 Task: Add Else Nutrition Organic Plant-based Toddler Drink to the cart.
Action: Mouse moved to (278, 150)
Screenshot: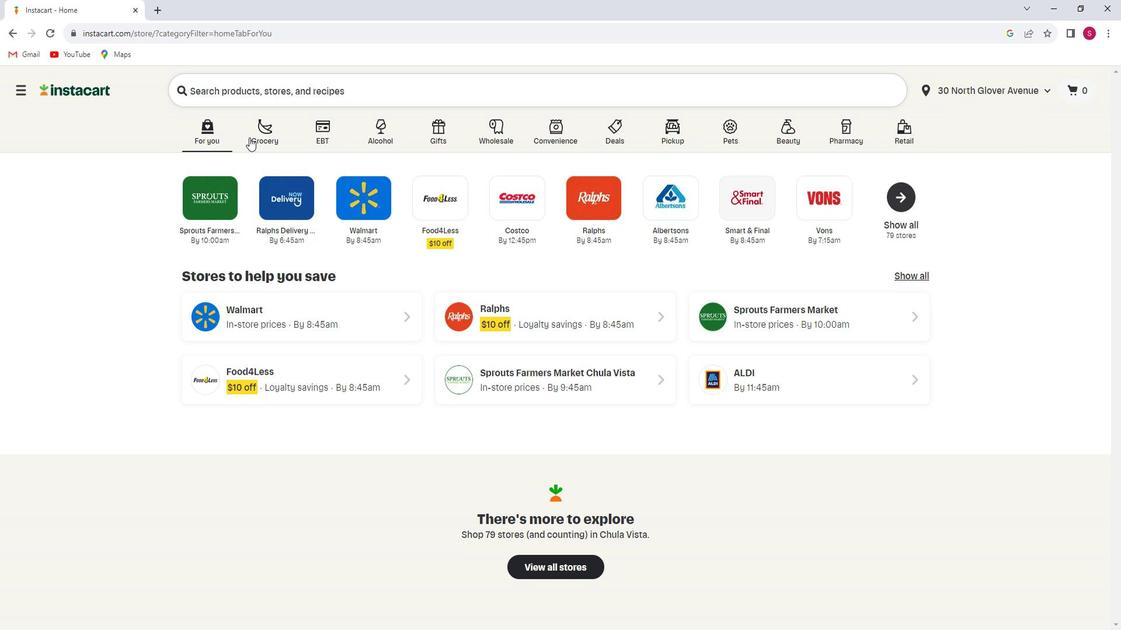 
Action: Mouse pressed left at (278, 150)
Screenshot: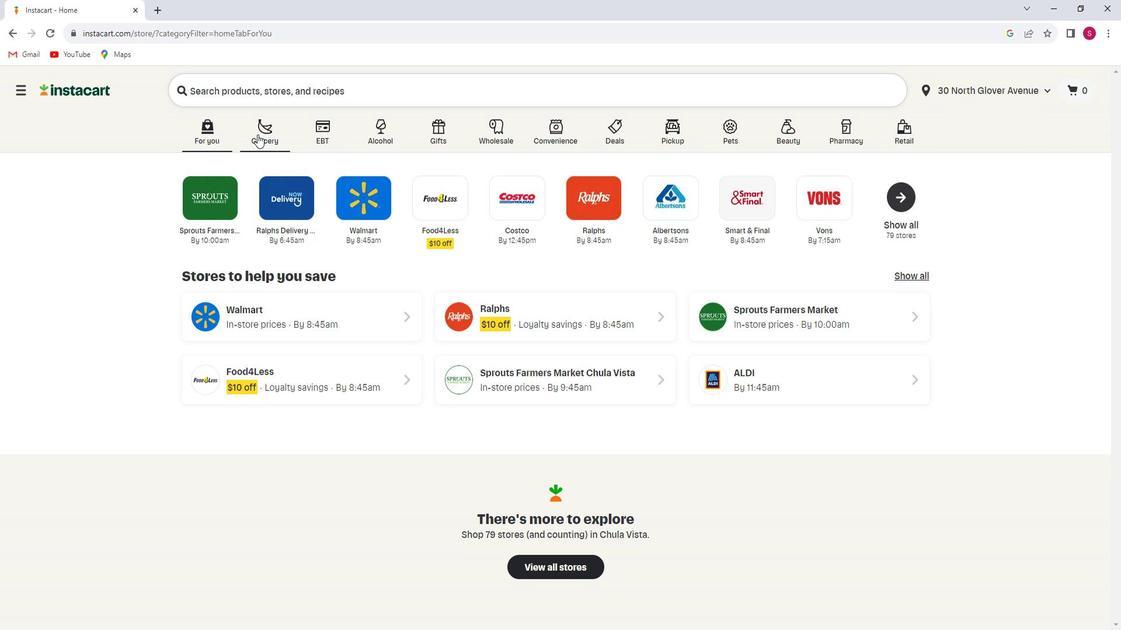 
Action: Mouse moved to (271, 353)
Screenshot: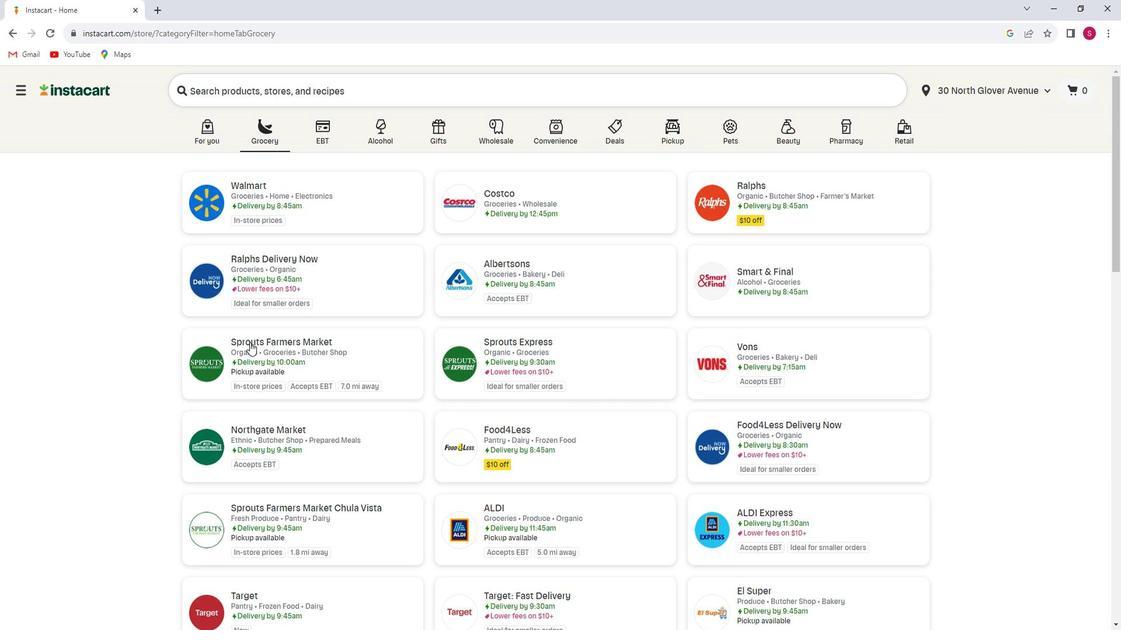 
Action: Mouse pressed left at (271, 353)
Screenshot: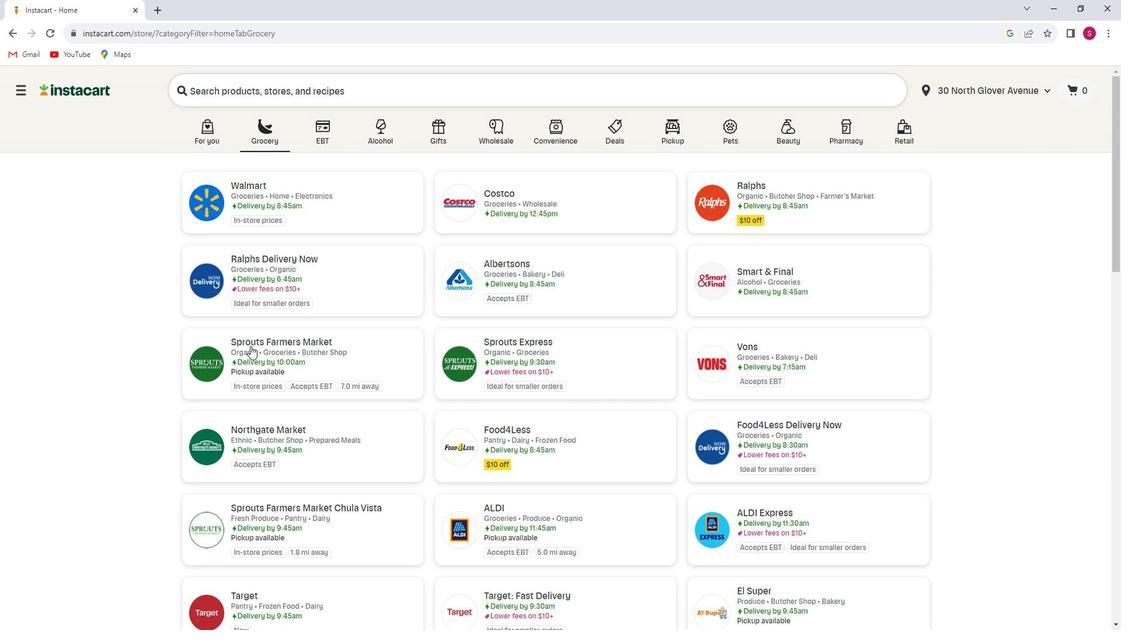
Action: Mouse moved to (95, 415)
Screenshot: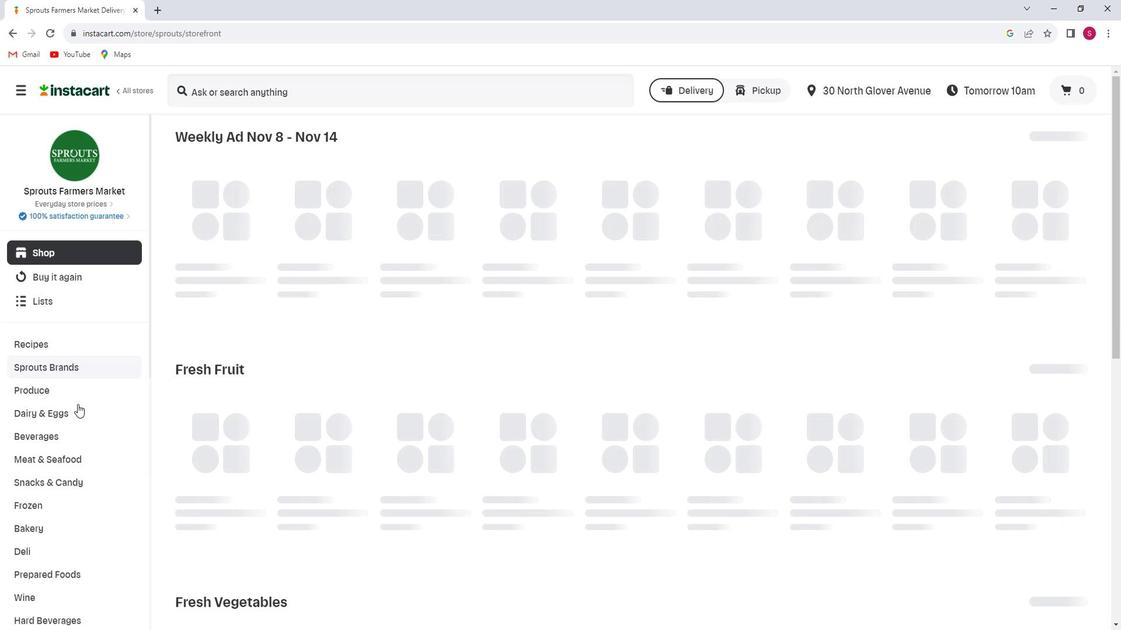 
Action: Mouse scrolled (95, 414) with delta (0, 0)
Screenshot: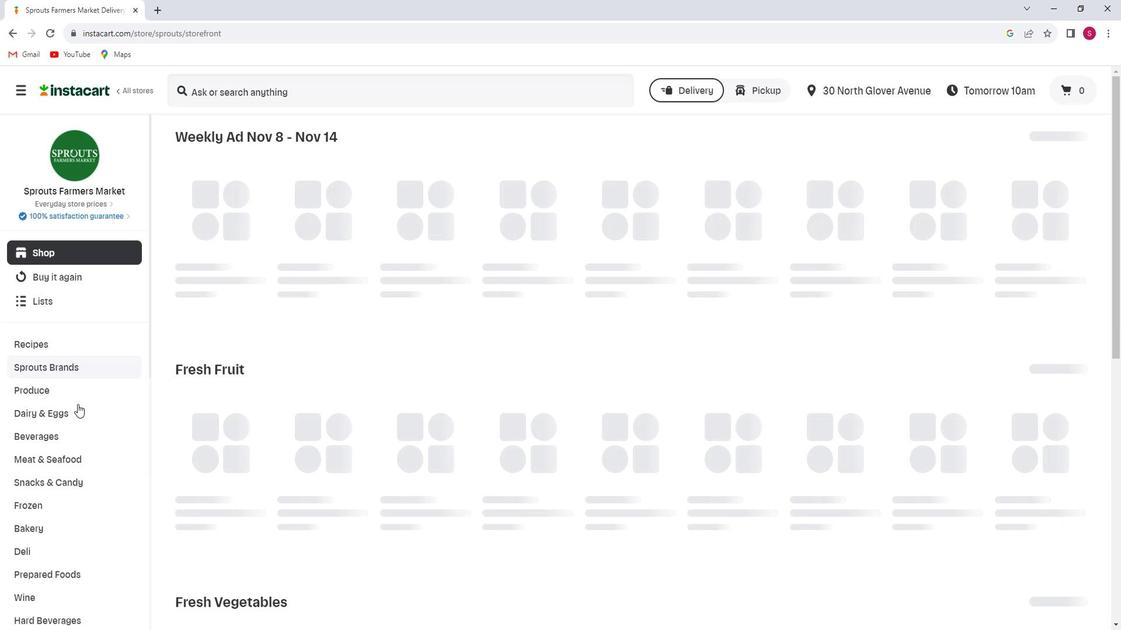 
Action: Mouse moved to (95, 418)
Screenshot: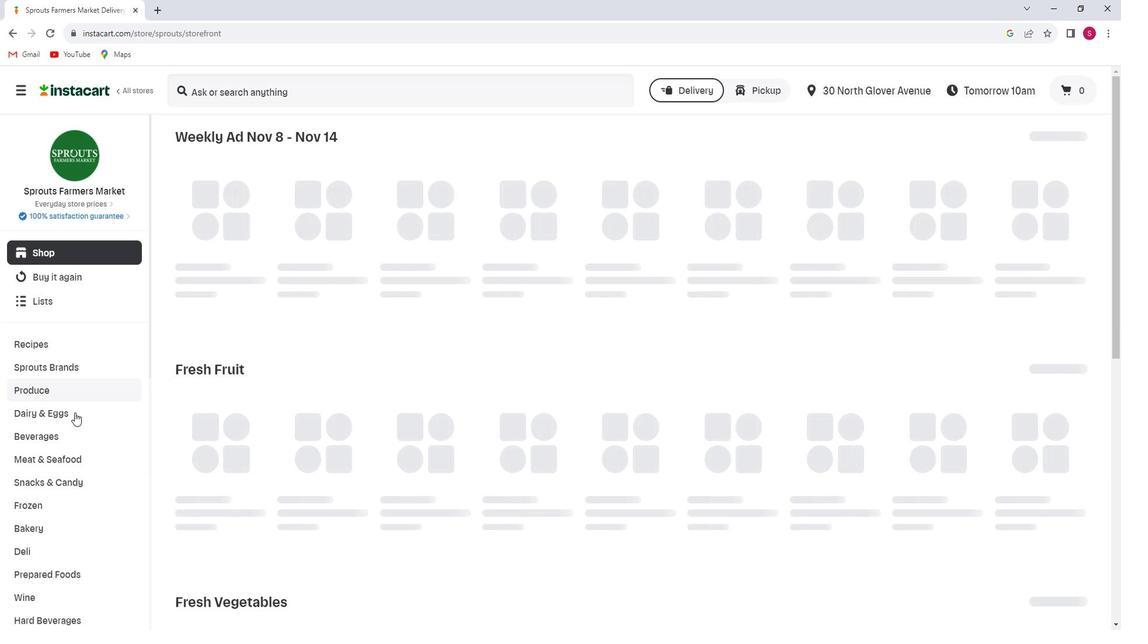 
Action: Mouse scrolled (95, 417) with delta (0, 0)
Screenshot: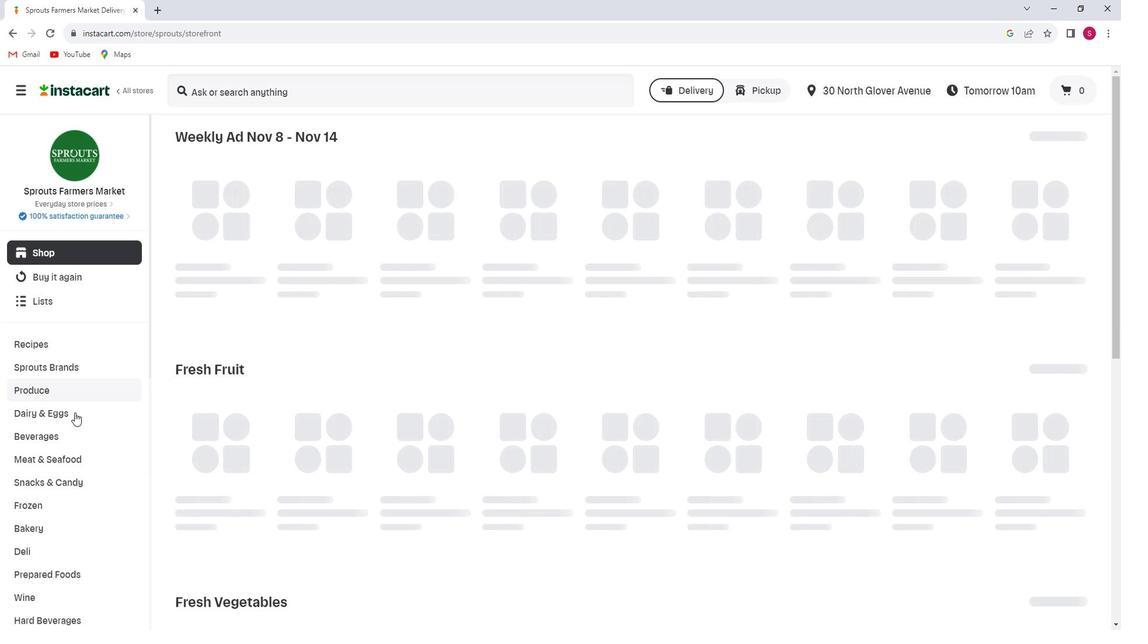 
Action: Mouse moved to (93, 421)
Screenshot: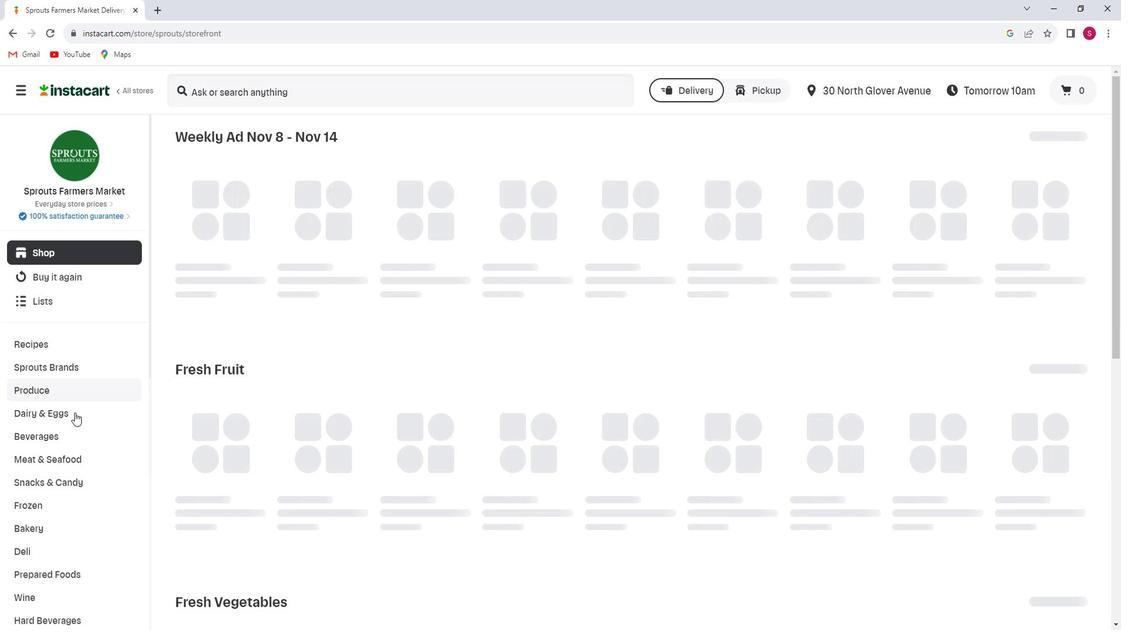 
Action: Mouse scrolled (93, 421) with delta (0, 0)
Screenshot: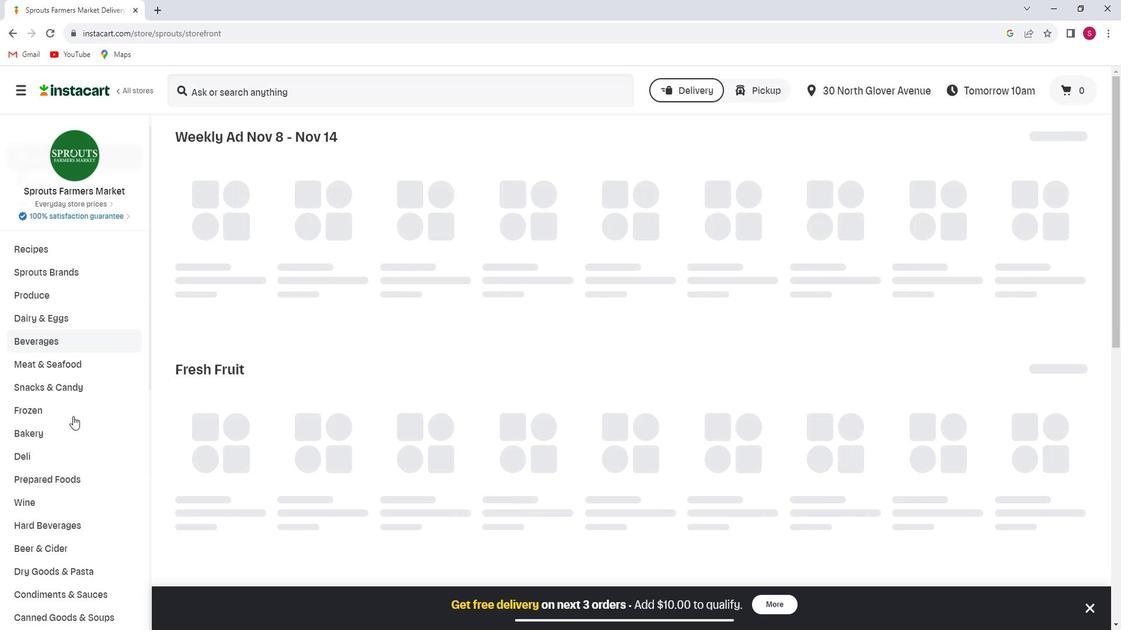 
Action: Mouse scrolled (93, 421) with delta (0, 0)
Screenshot: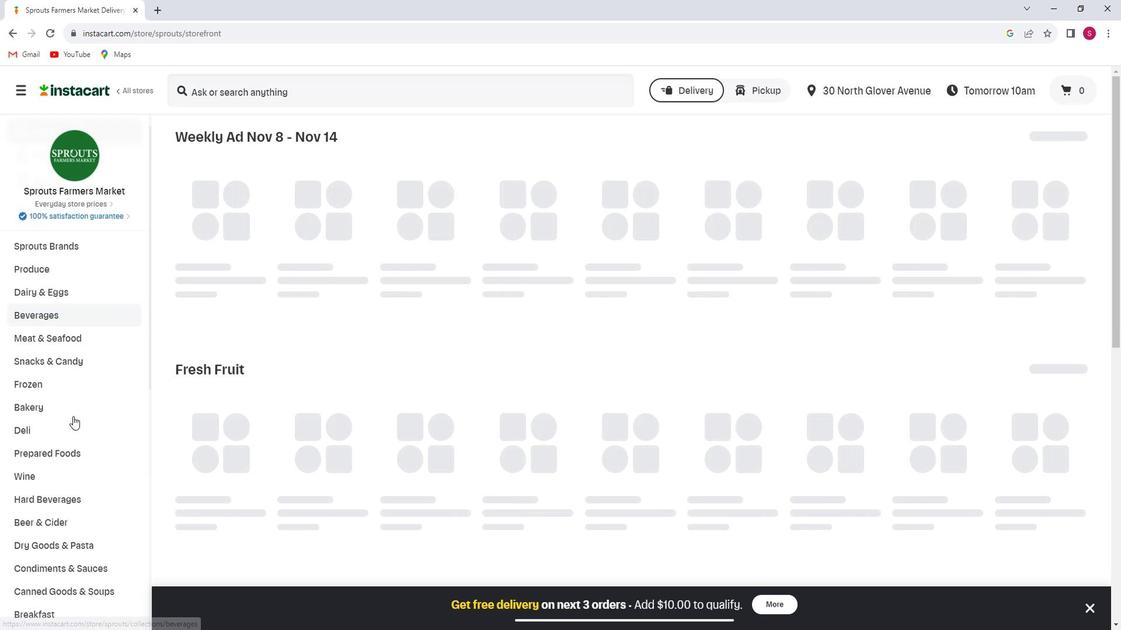 
Action: Mouse scrolled (93, 421) with delta (0, 0)
Screenshot: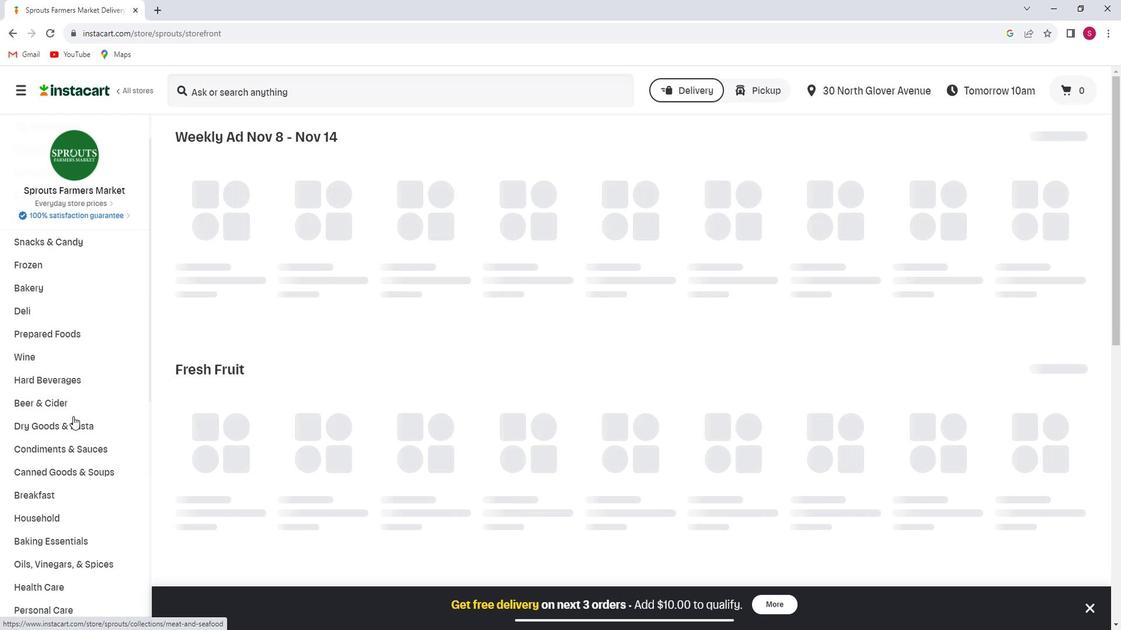 
Action: Mouse scrolled (93, 421) with delta (0, 0)
Screenshot: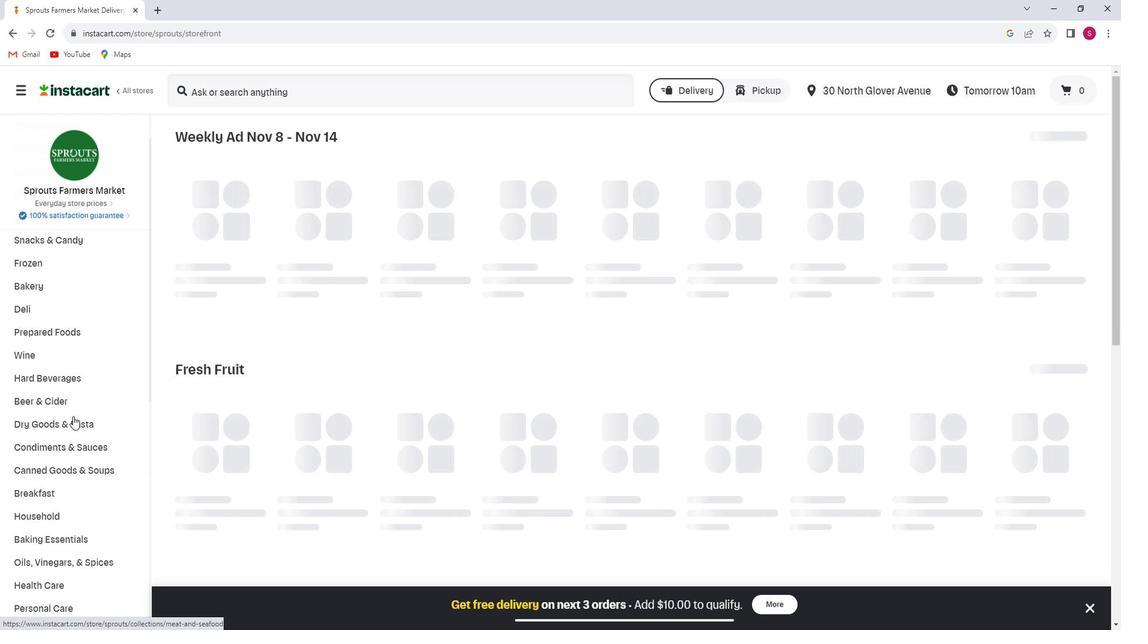 
Action: Mouse scrolled (93, 421) with delta (0, 0)
Screenshot: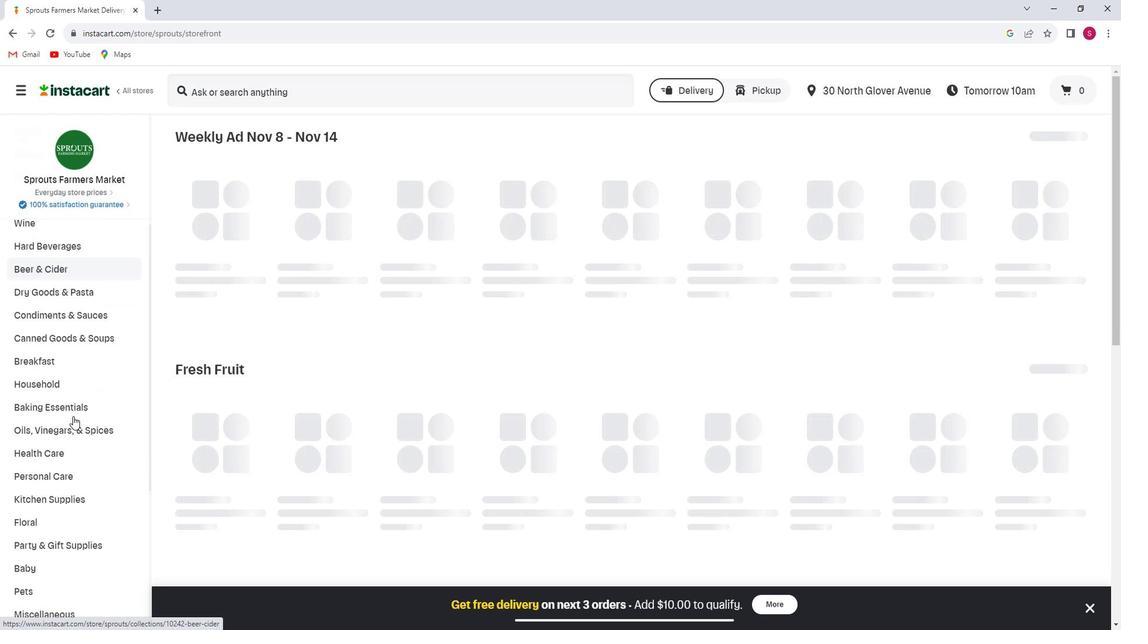 
Action: Mouse scrolled (93, 421) with delta (0, 0)
Screenshot: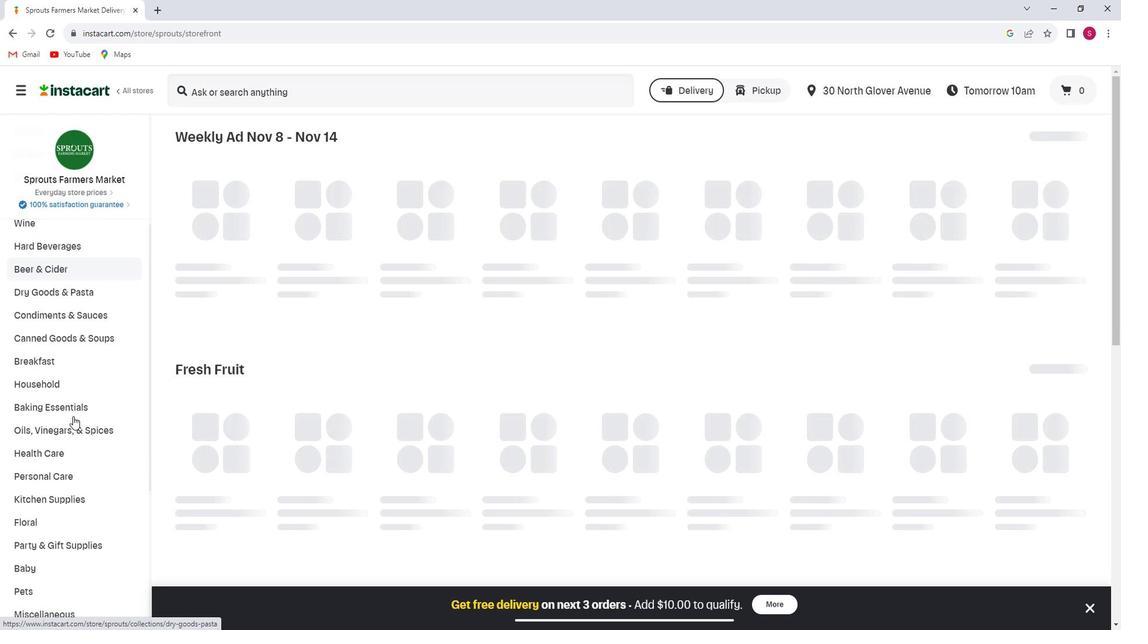
Action: Mouse moved to (68, 452)
Screenshot: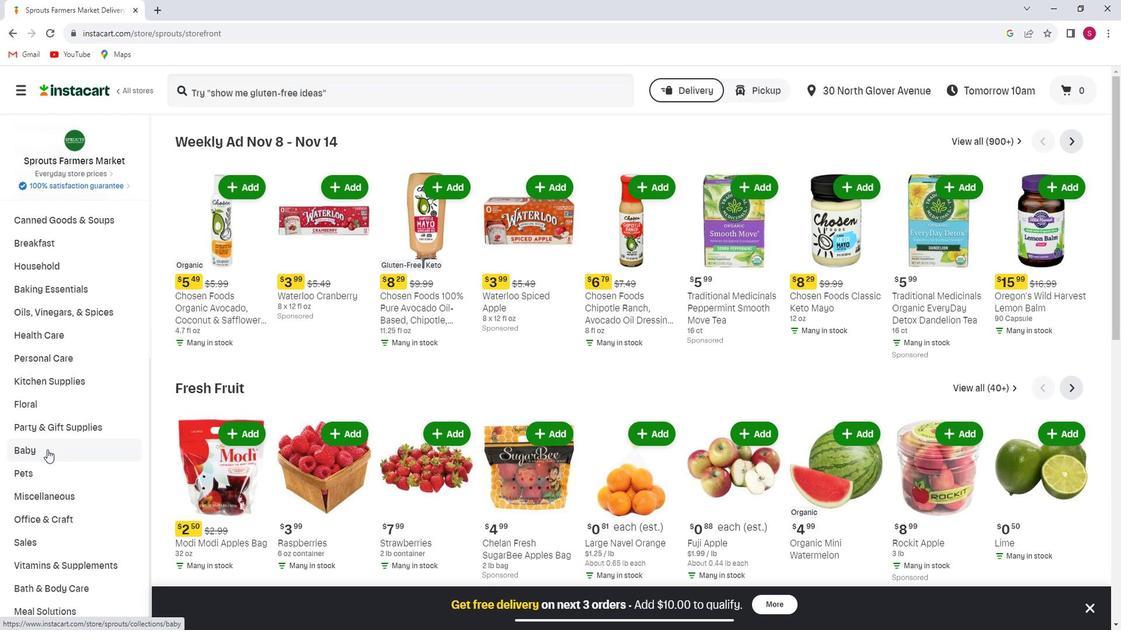 
Action: Mouse pressed left at (68, 452)
Screenshot: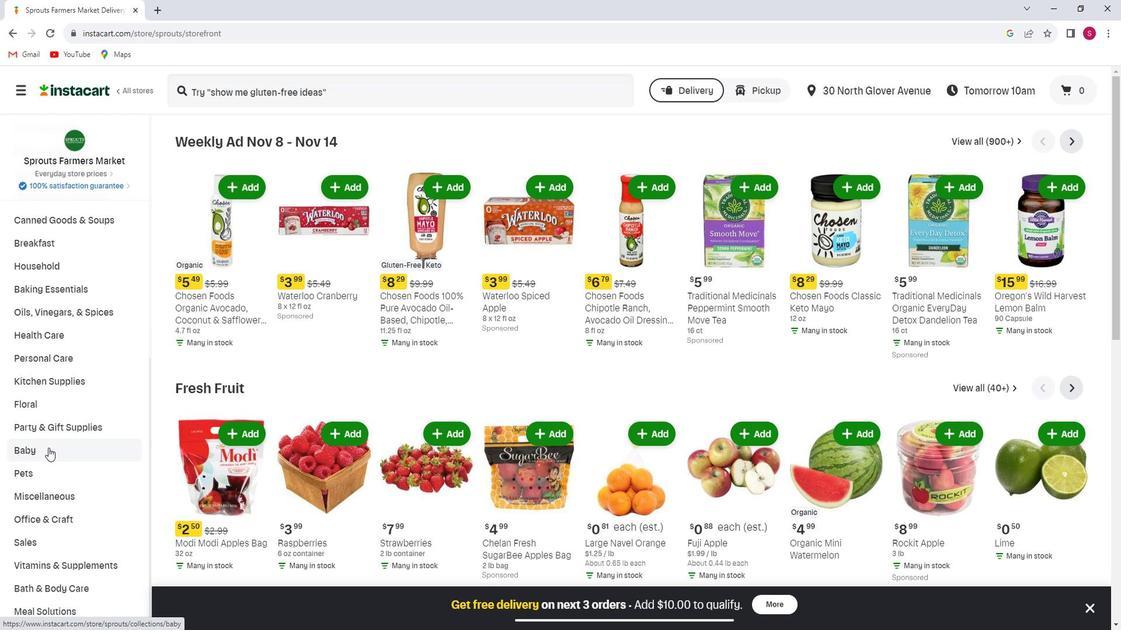 
Action: Mouse moved to (97, 522)
Screenshot: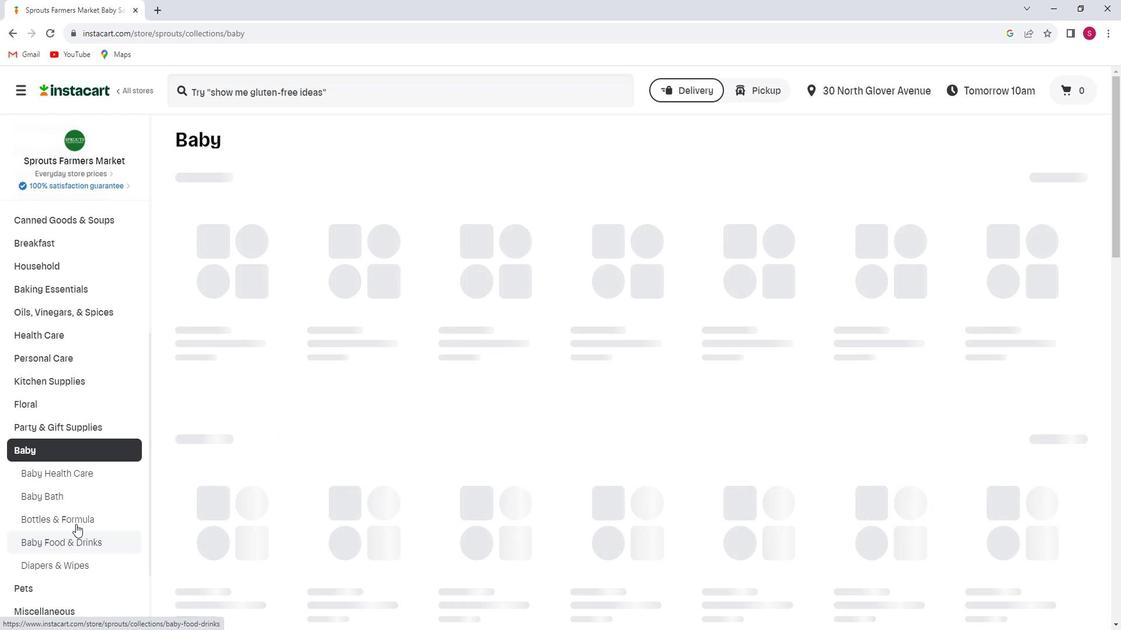 
Action: Mouse pressed left at (97, 522)
Screenshot: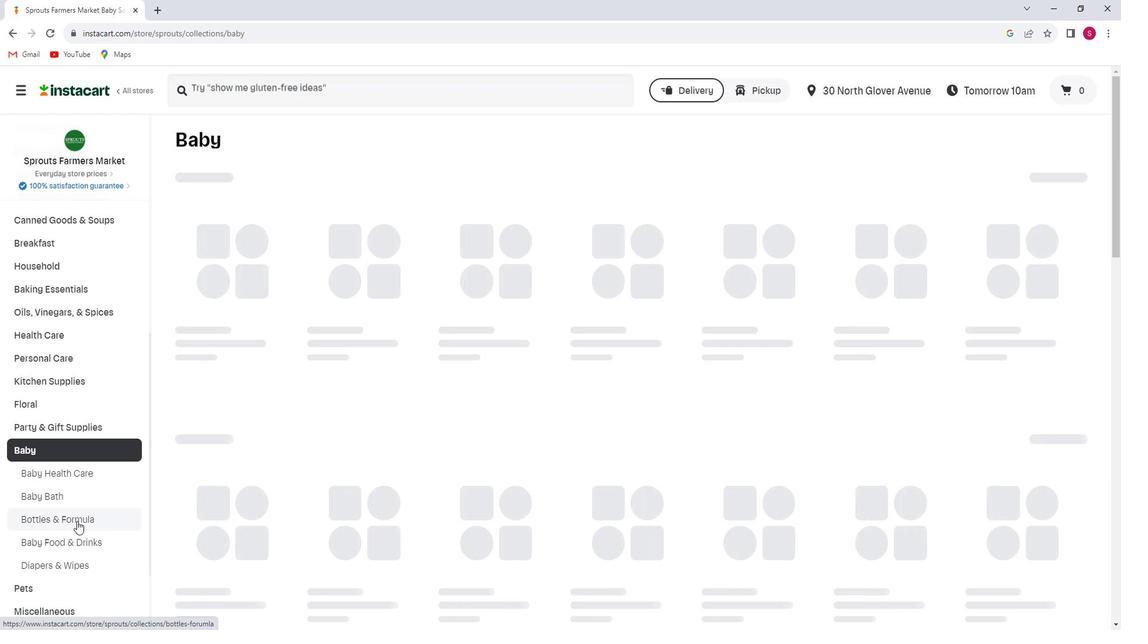 
Action: Mouse moved to (301, 104)
Screenshot: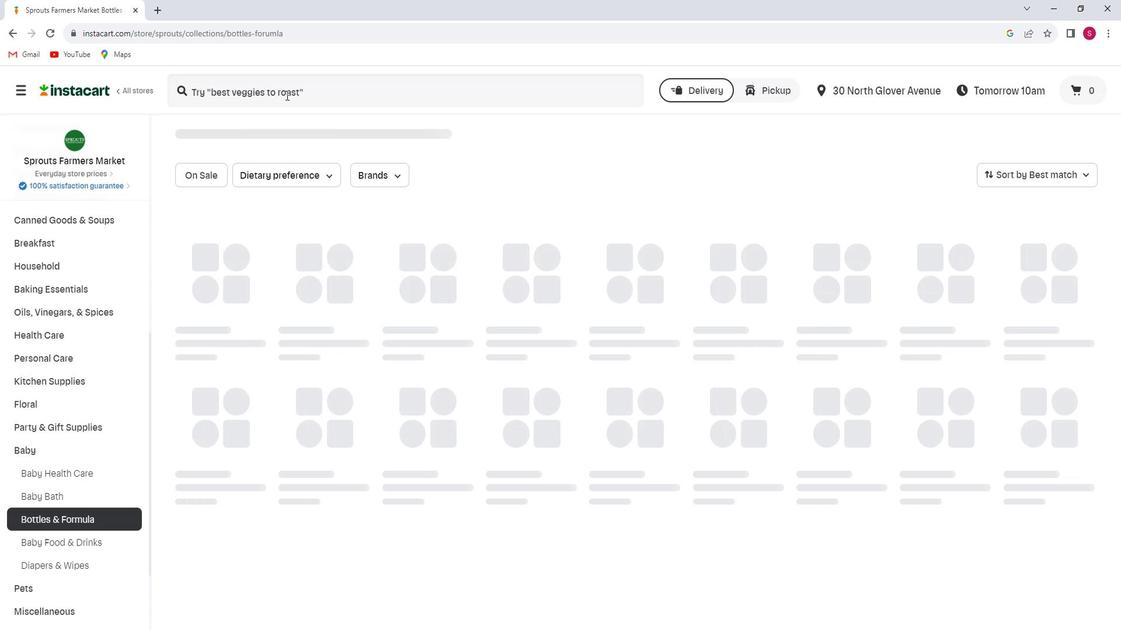 
Action: Mouse pressed left at (301, 104)
Screenshot: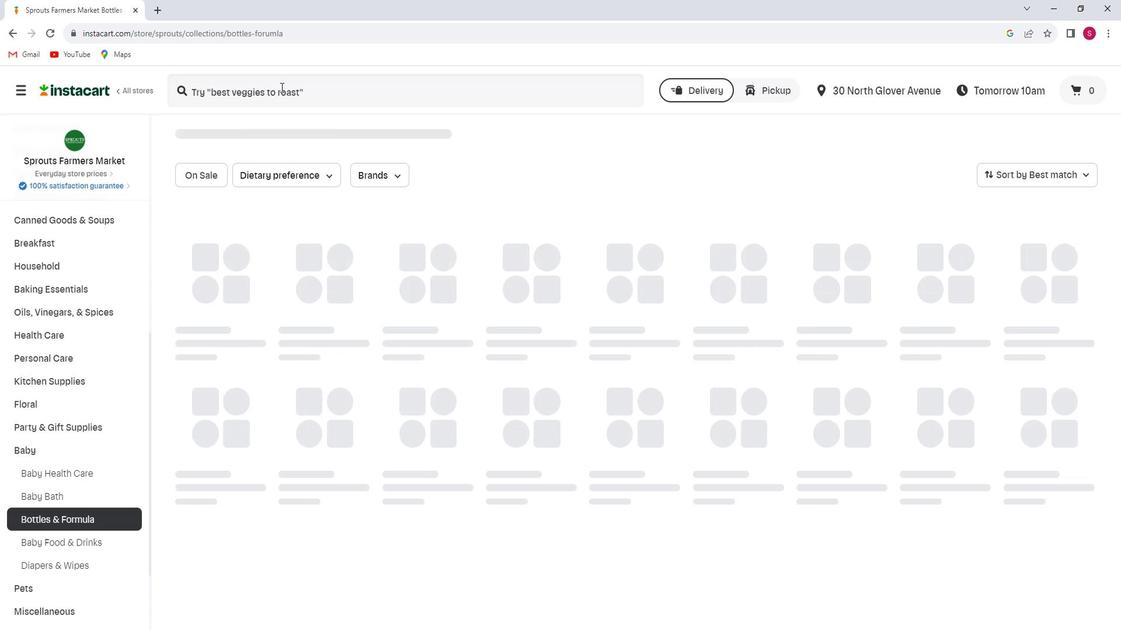 
Action: Key pressed <Key.shift>Else<Key.space><Key.shift>Nutrition<Key.space><Key.shift>Organic<Key.space><Key.shift>Plant-based<Key.space><Key.shift>Toddler<Key.space><Key.shift>Drink<Key.enter>
Screenshot: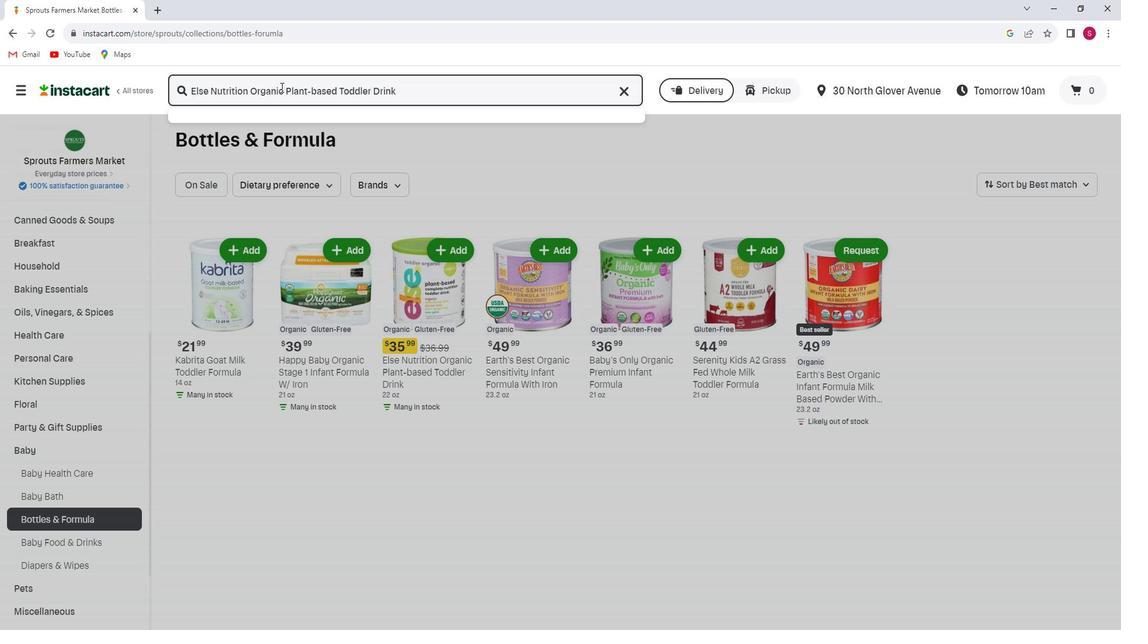 
Action: Mouse moved to (356, 214)
Screenshot: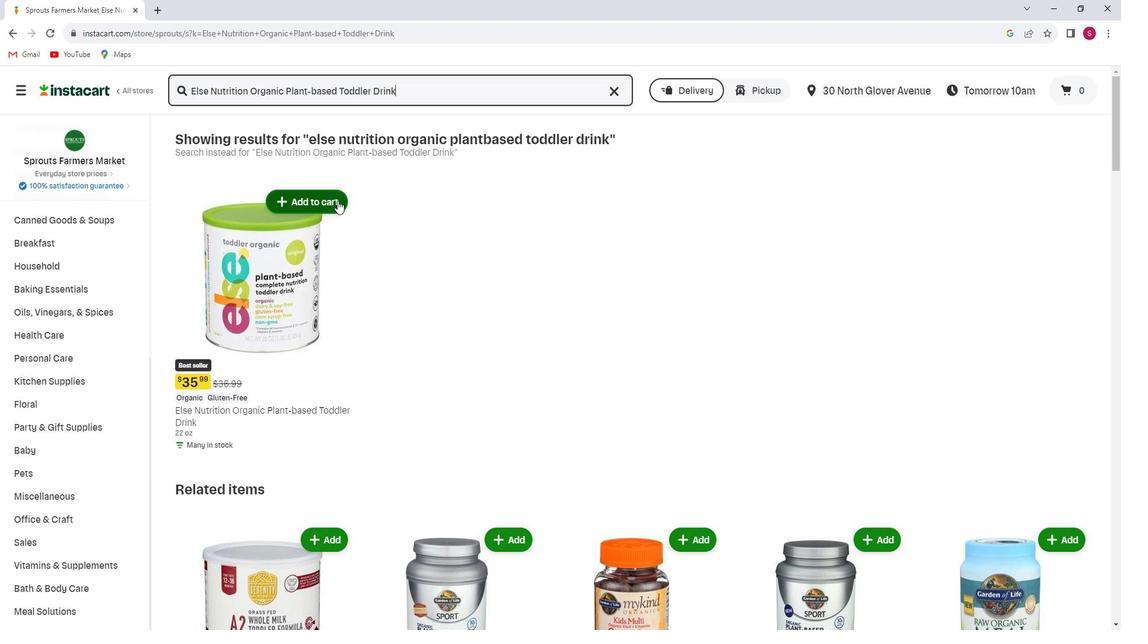 
Action: Mouse pressed left at (356, 214)
Screenshot: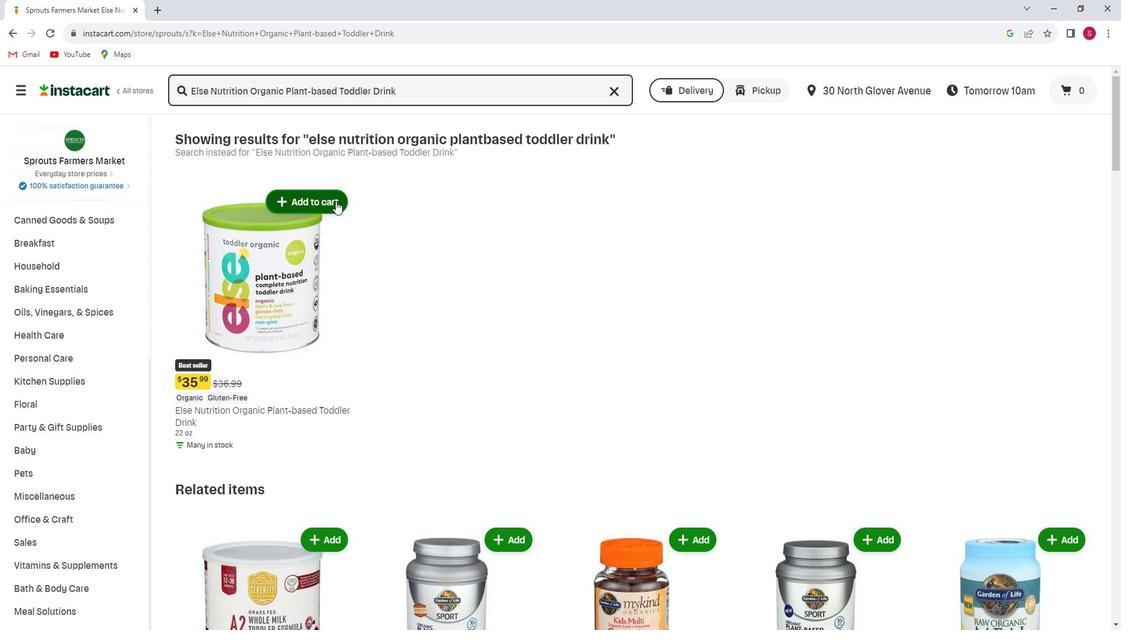 
Action: Mouse moved to (444, 356)
Screenshot: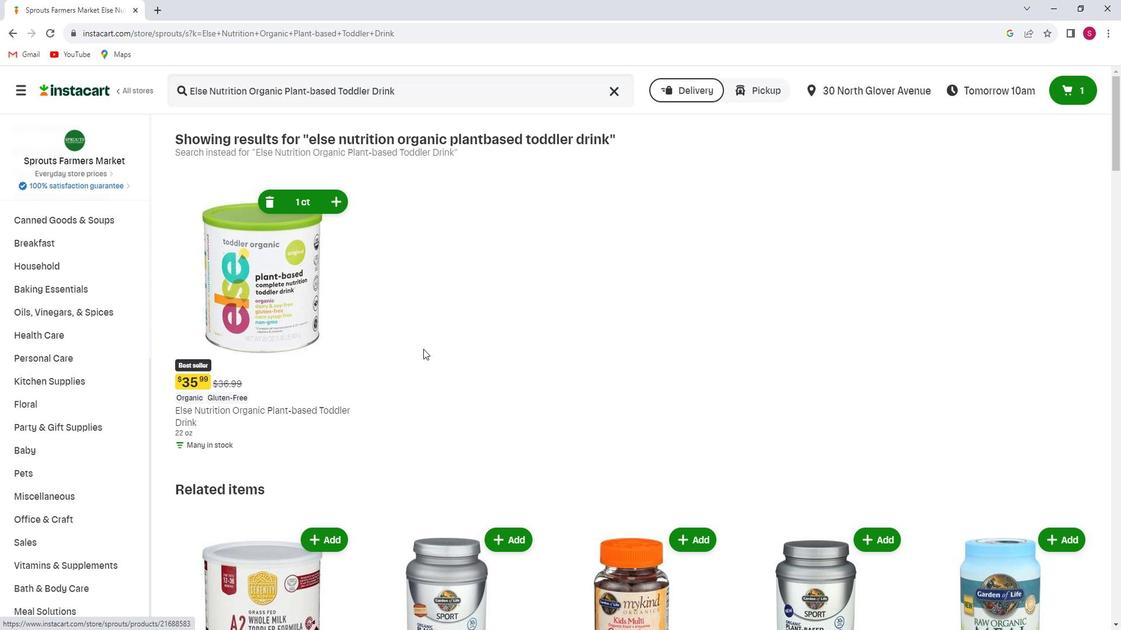 
